 Task: Start in the project ZeroG the sprint 'Warp 9', with a duration of 1 week.
Action: Mouse moved to (190, 64)
Screenshot: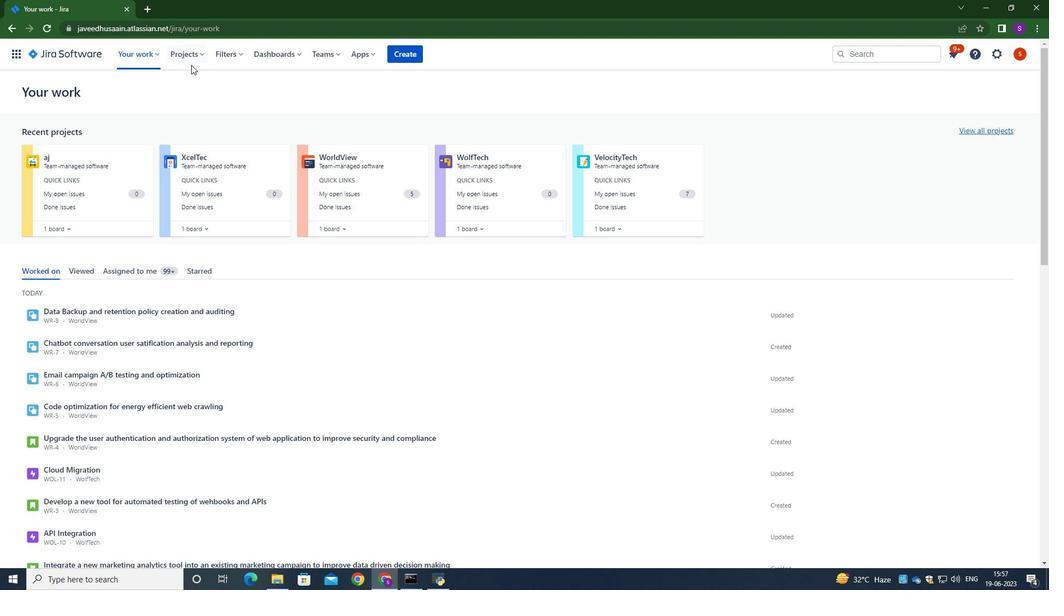 
Action: Mouse pressed left at (190, 64)
Screenshot: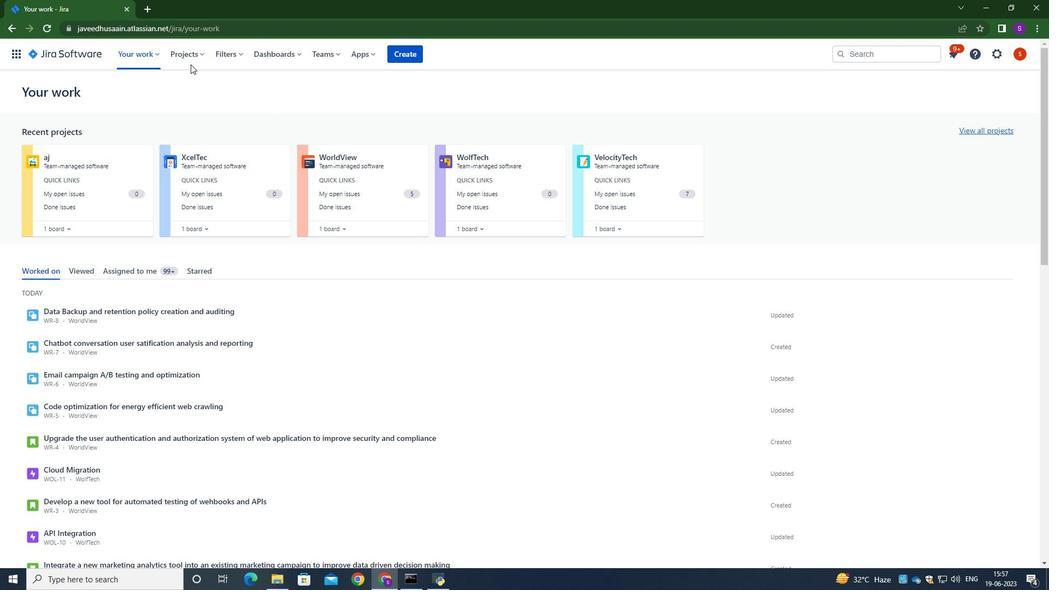
Action: Mouse moved to (188, 60)
Screenshot: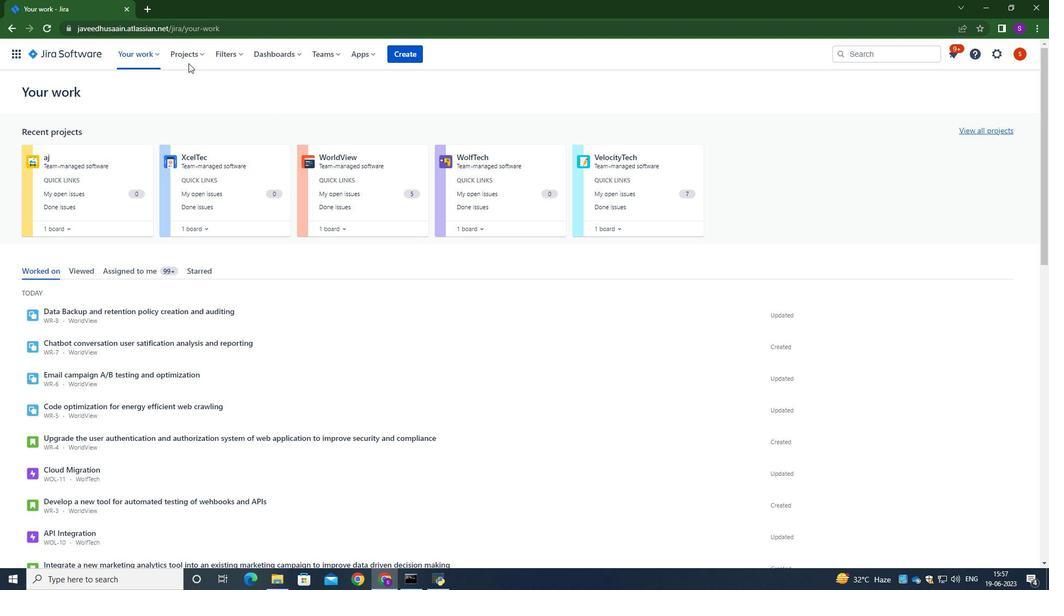 
Action: Mouse pressed left at (188, 60)
Screenshot: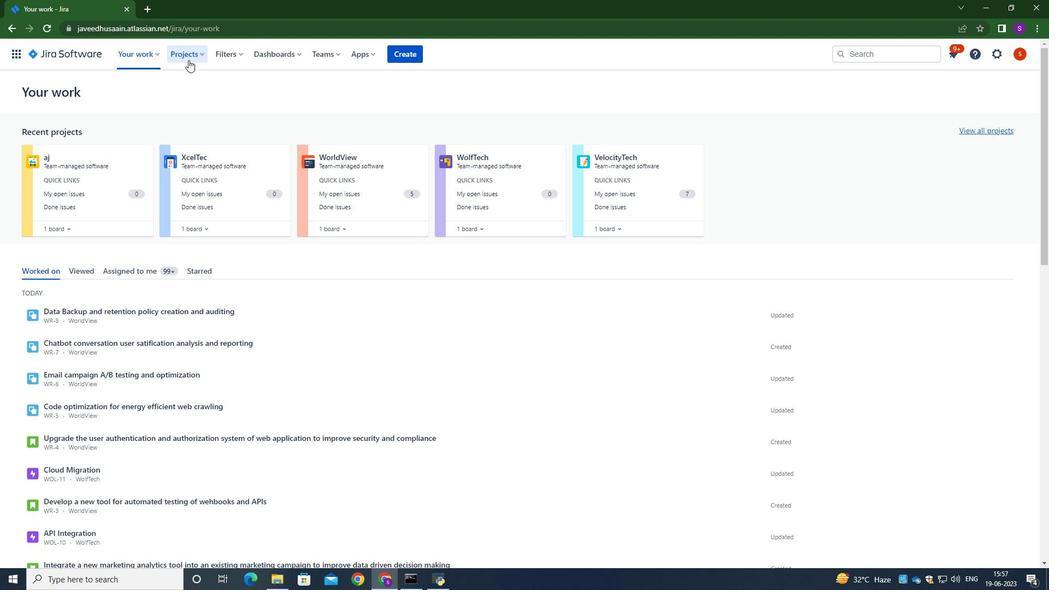 
Action: Mouse moved to (215, 106)
Screenshot: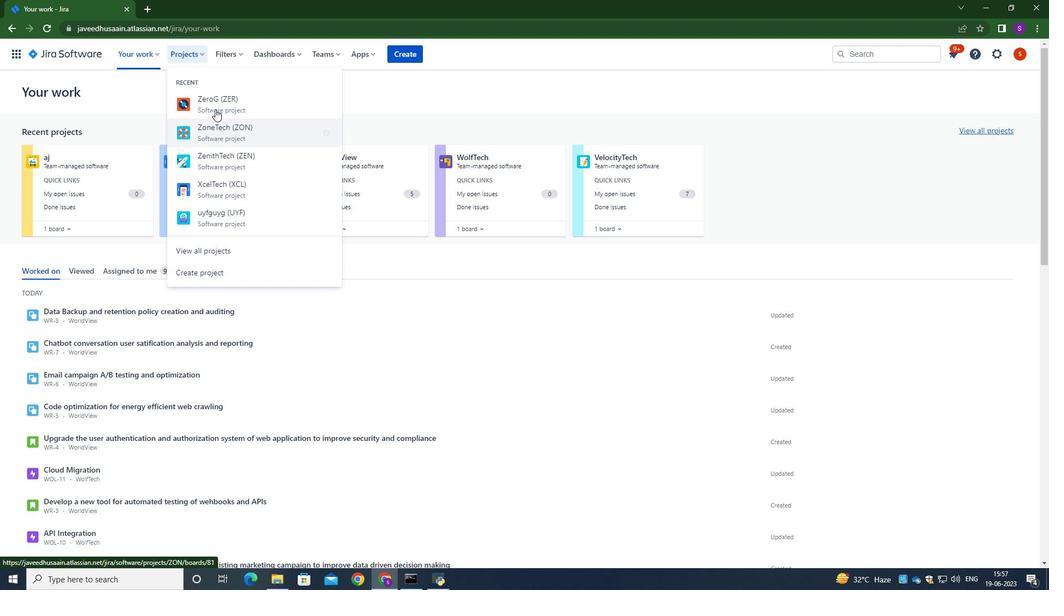 
Action: Mouse pressed left at (215, 106)
Screenshot: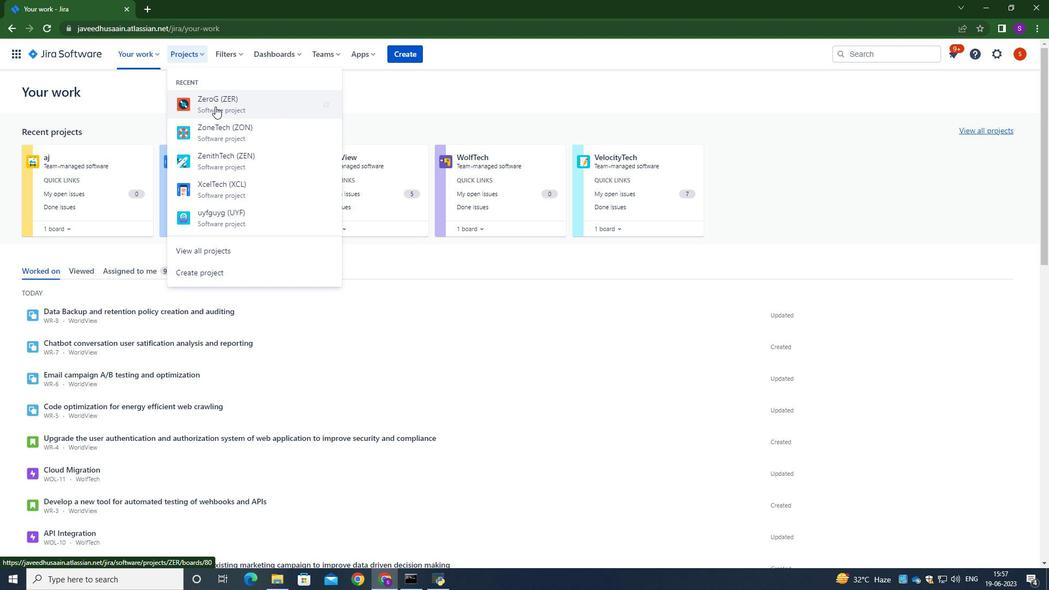 
Action: Mouse moved to (69, 165)
Screenshot: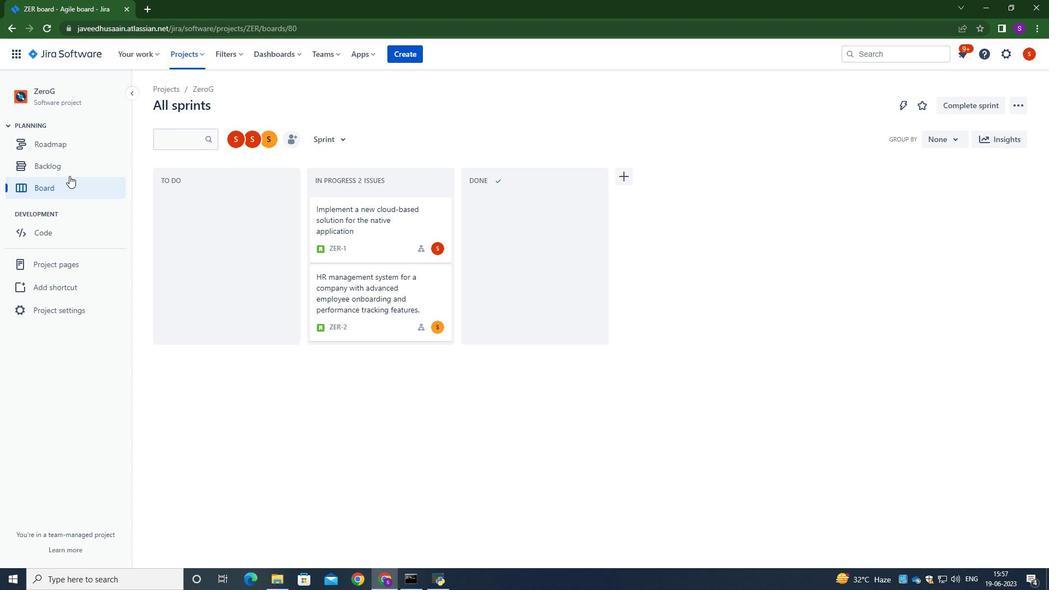 
Action: Mouse pressed left at (69, 165)
Screenshot: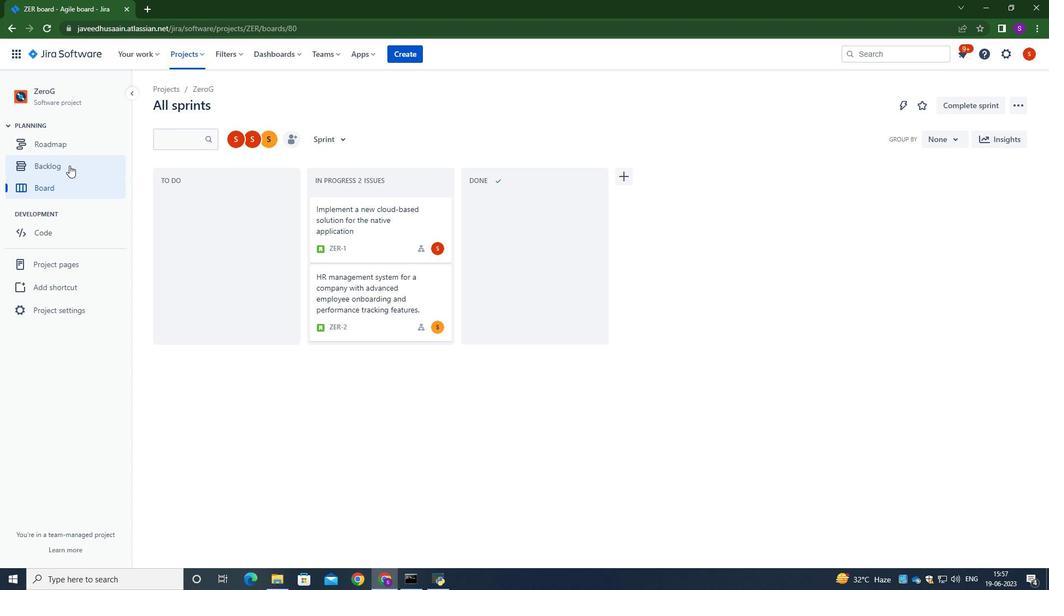 
Action: Mouse moved to (350, 222)
Screenshot: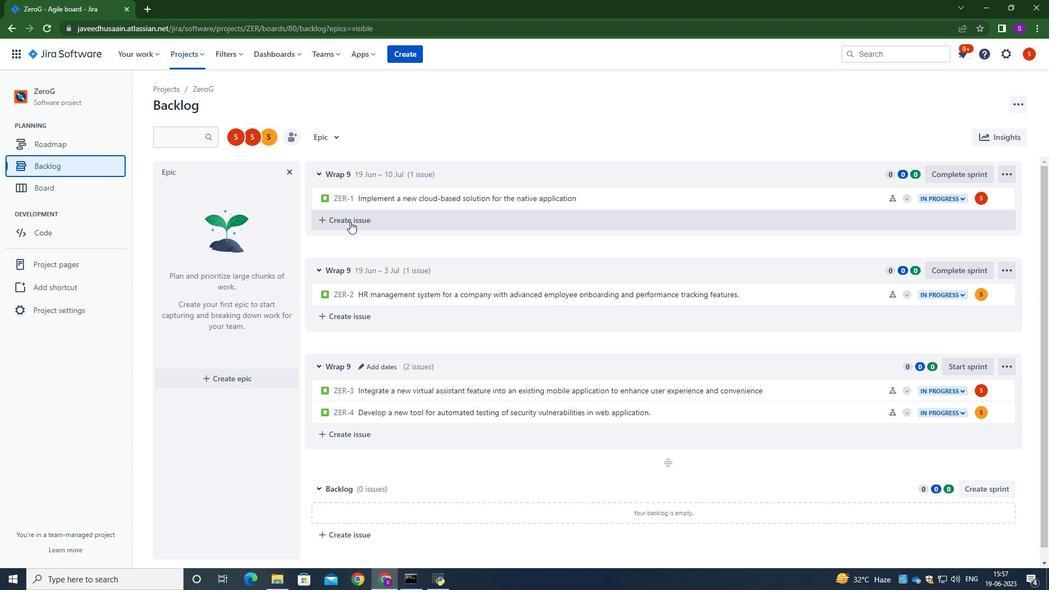 
Action: Mouse scrolled (350, 221) with delta (0, 0)
Screenshot: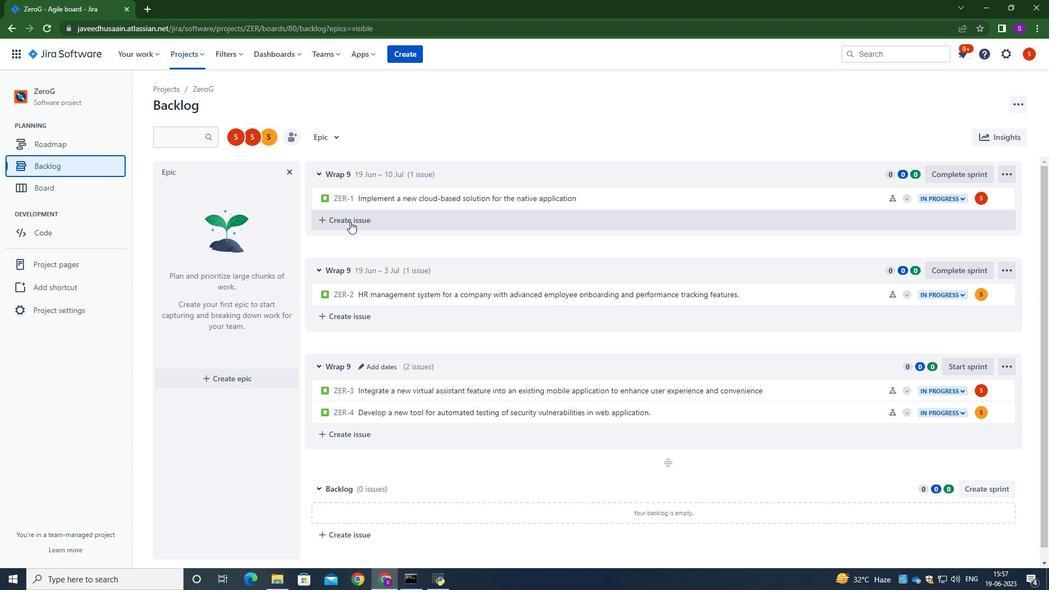 
Action: Mouse scrolled (350, 221) with delta (0, 0)
Screenshot: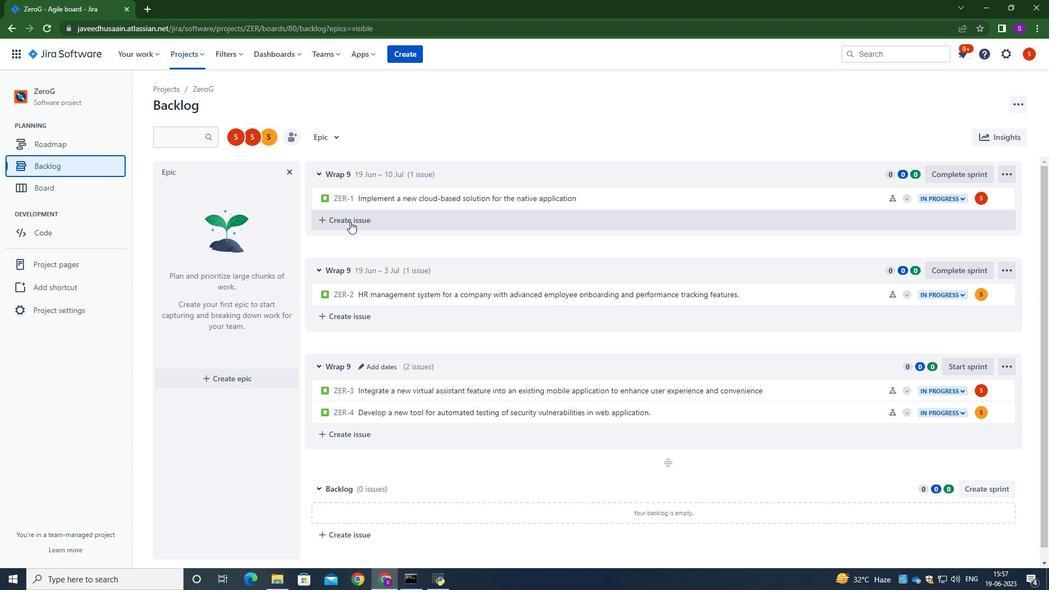 
Action: Mouse scrolled (350, 221) with delta (0, 0)
Screenshot: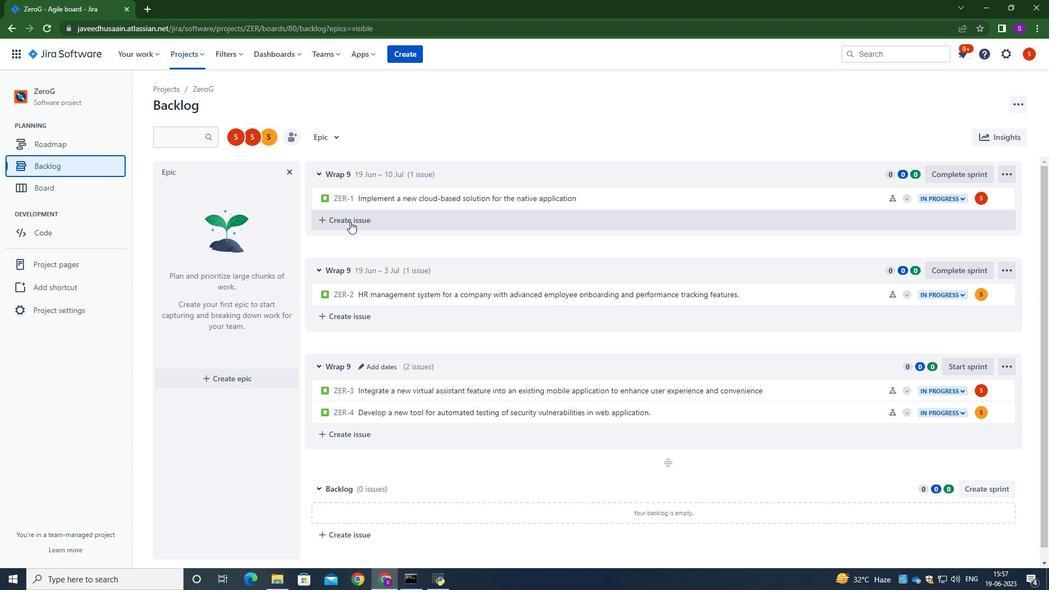 
Action: Mouse scrolled (350, 221) with delta (0, 0)
Screenshot: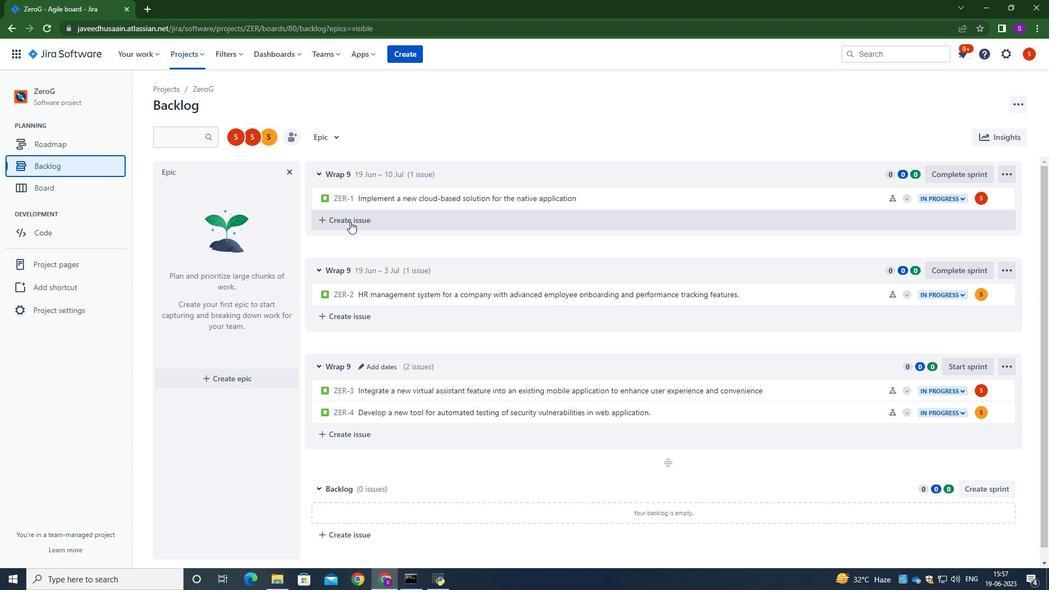 
Action: Mouse moved to (366, 352)
Screenshot: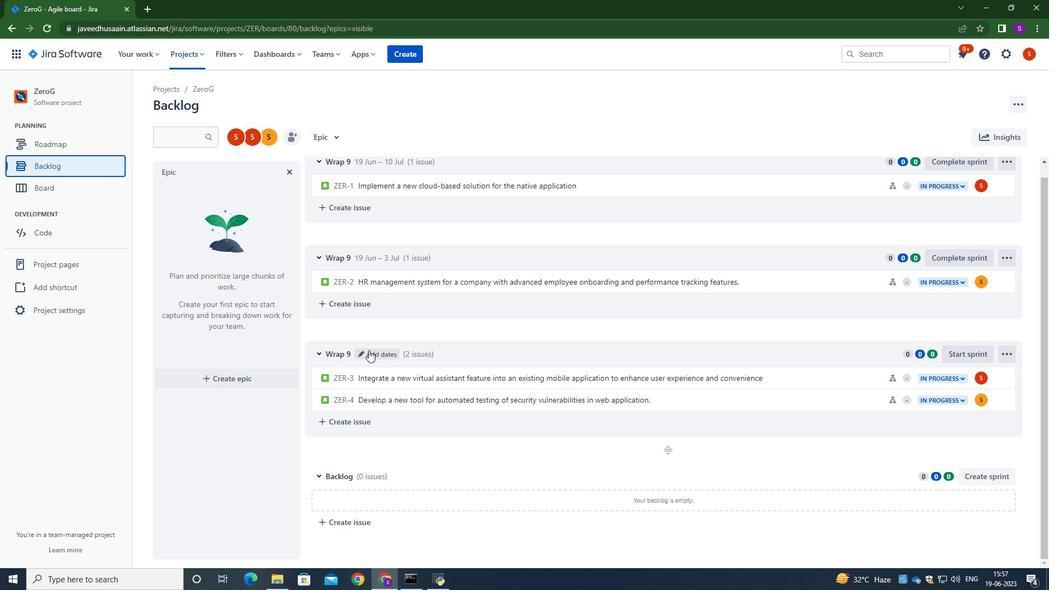 
Action: Mouse pressed left at (366, 352)
Screenshot: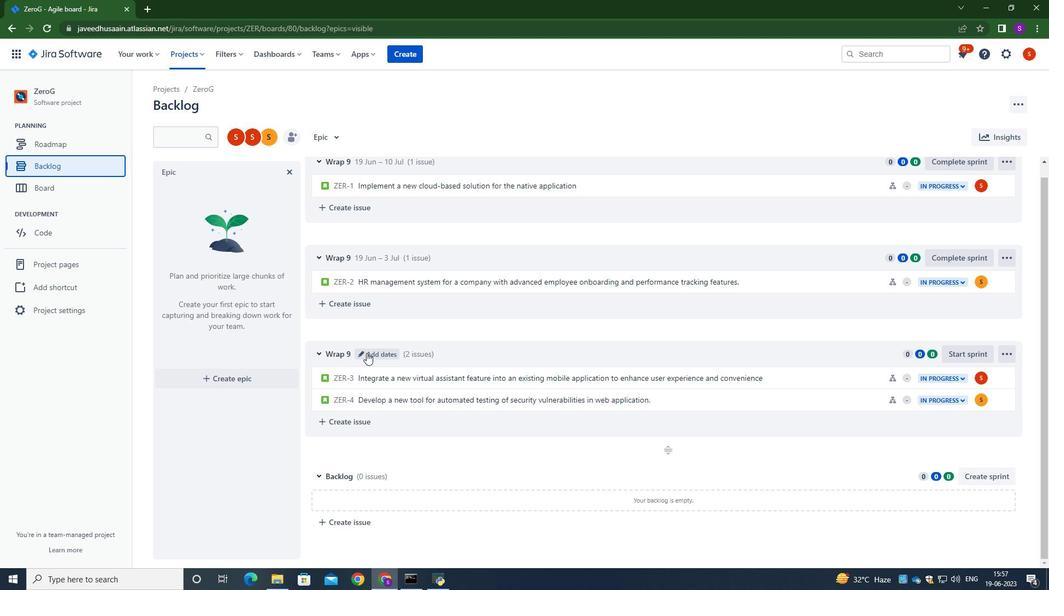 
Action: Mouse moved to (407, 176)
Screenshot: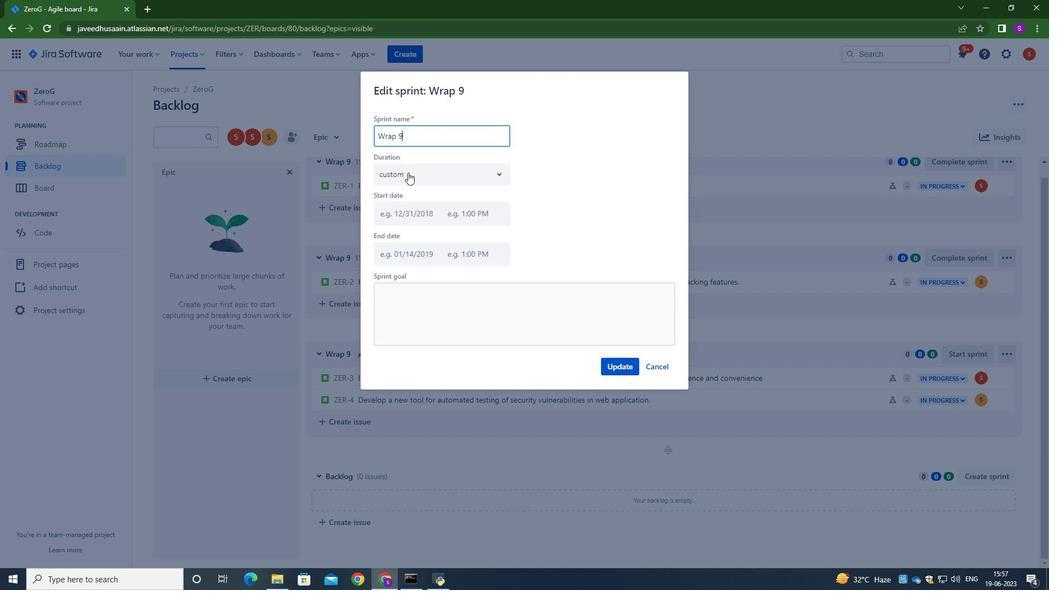 
Action: Mouse pressed left at (407, 176)
Screenshot: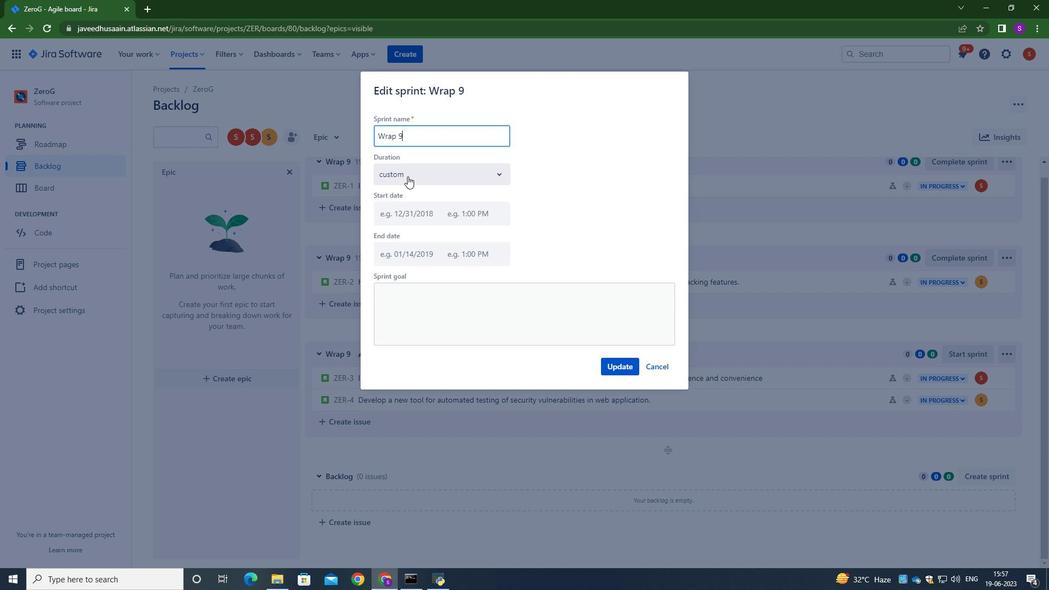 
Action: Mouse moved to (670, 360)
Screenshot: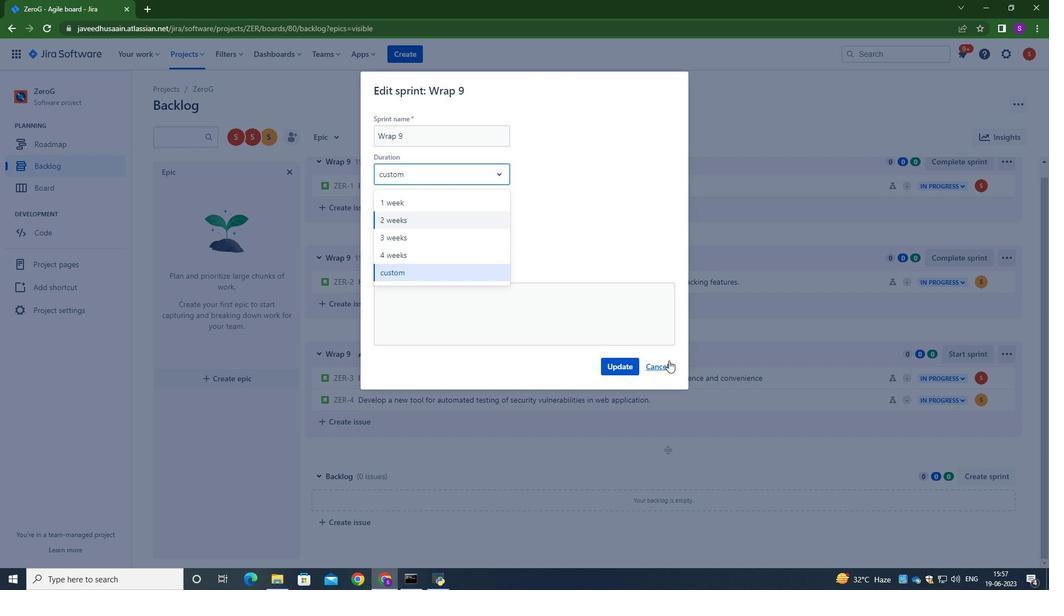 
Action: Mouse pressed left at (670, 360)
Screenshot: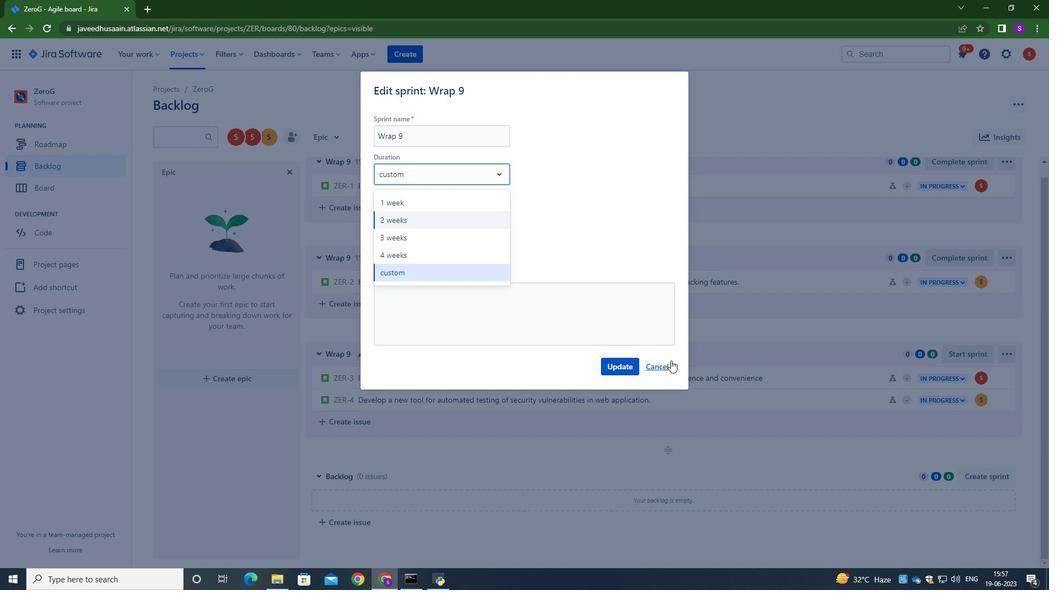 
Action: Mouse moved to (952, 349)
Screenshot: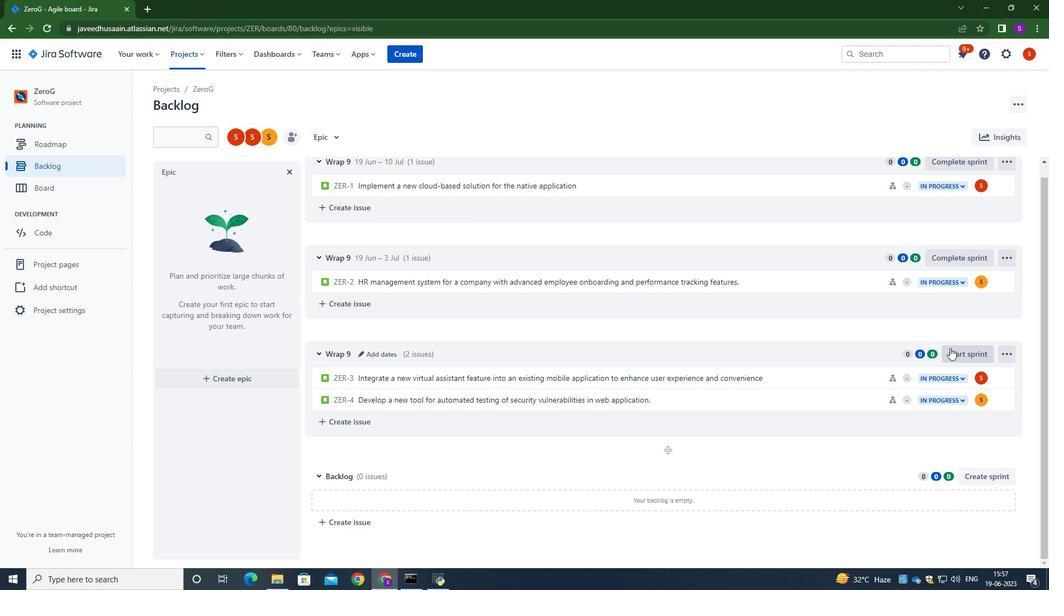 
Action: Mouse pressed left at (952, 349)
Screenshot: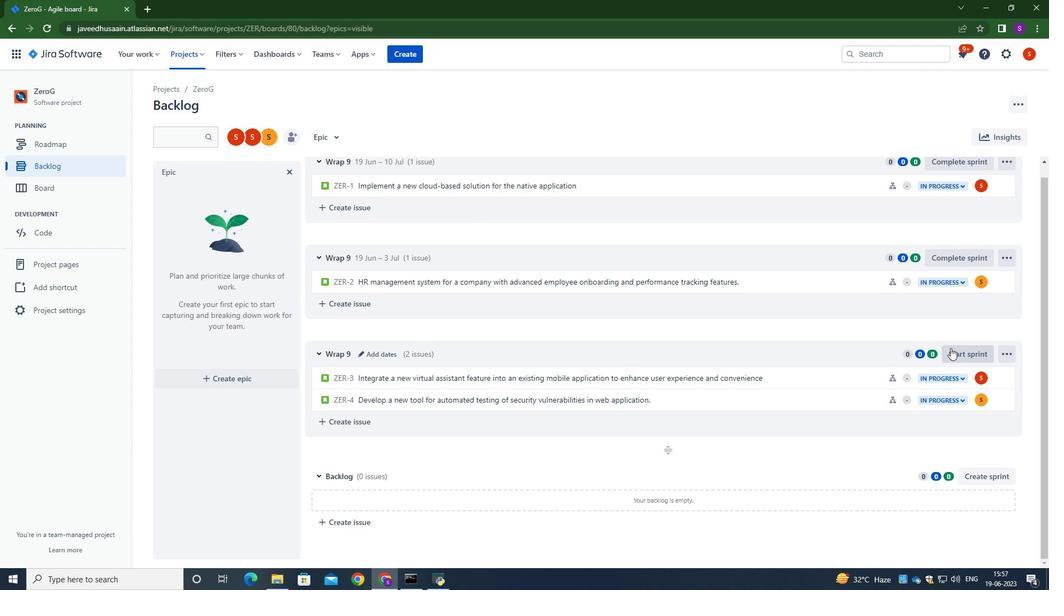 
Action: Mouse moved to (442, 187)
Screenshot: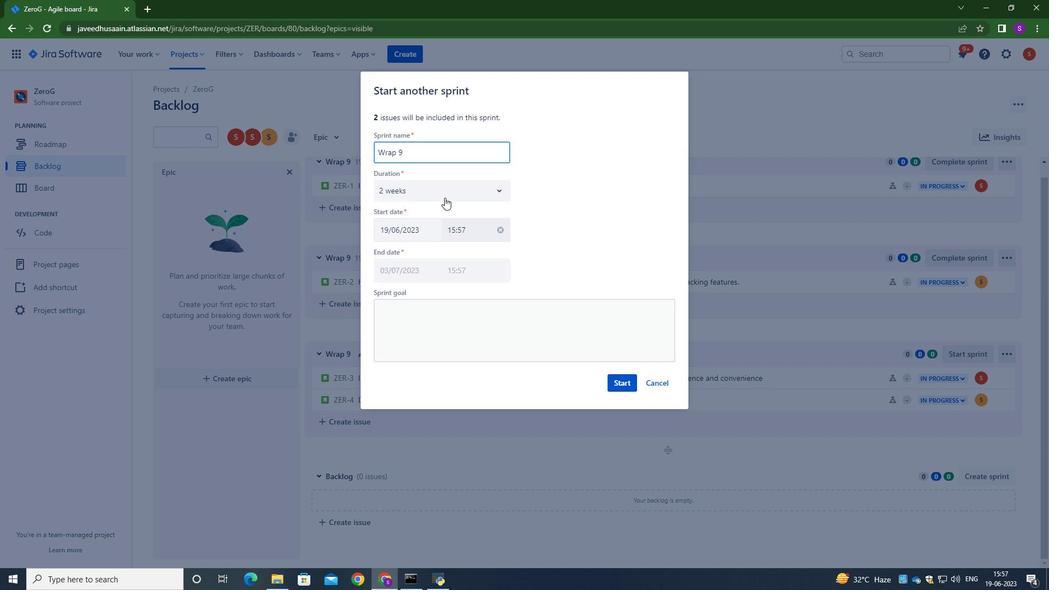 
Action: Mouse pressed left at (442, 187)
Screenshot: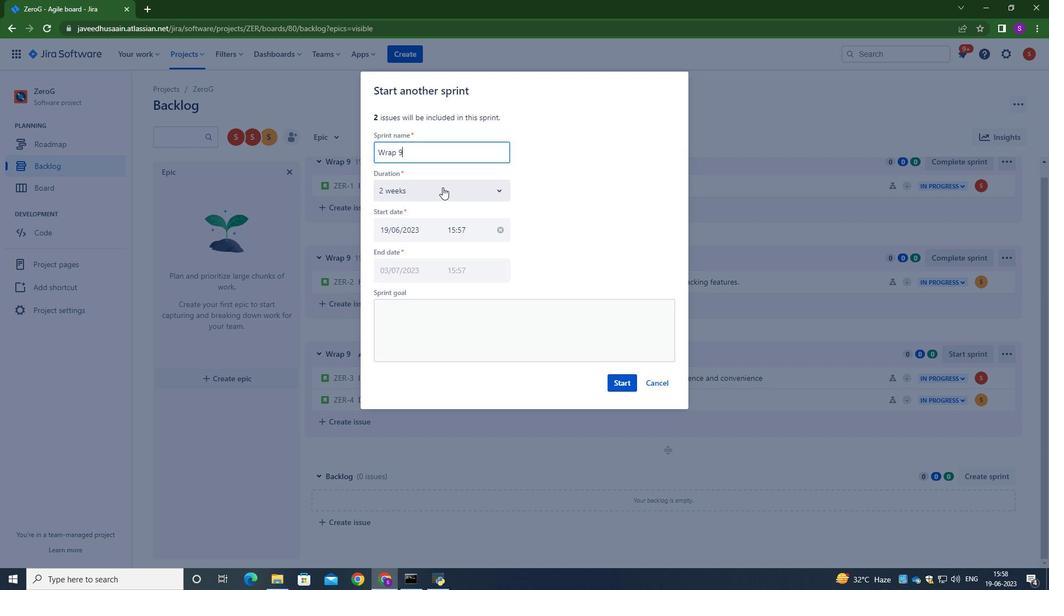 
Action: Mouse moved to (422, 221)
Screenshot: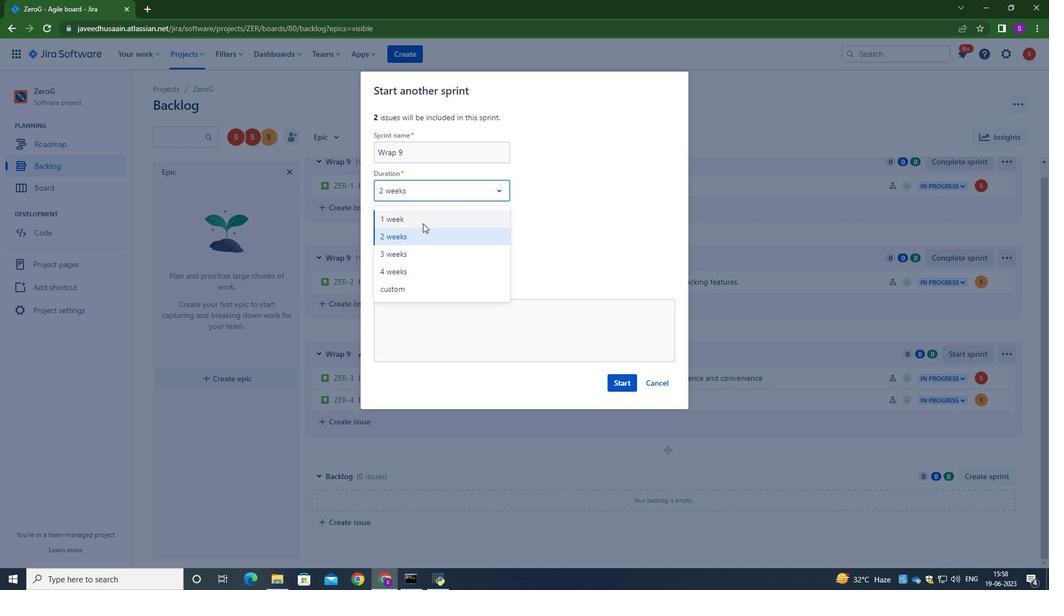 
Action: Mouse pressed left at (422, 221)
Screenshot: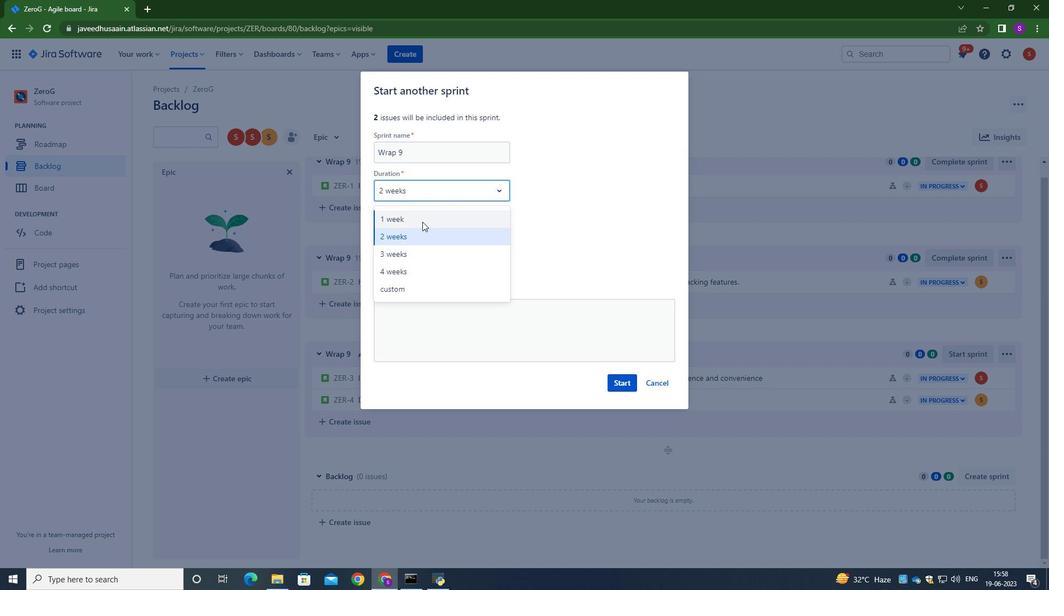 
Action: Mouse moved to (616, 383)
Screenshot: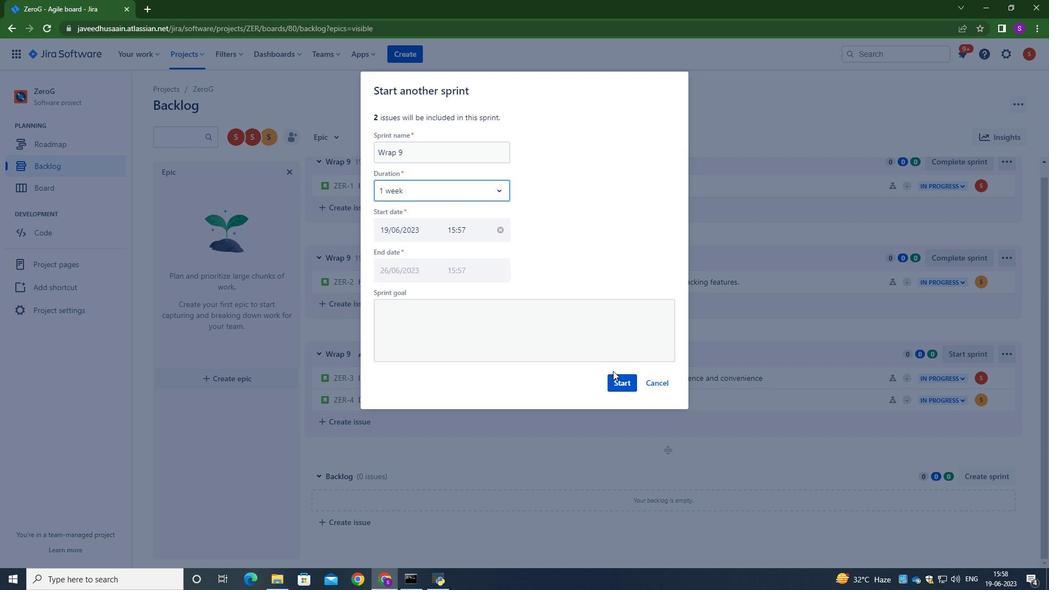 
Action: Mouse pressed left at (616, 383)
Screenshot: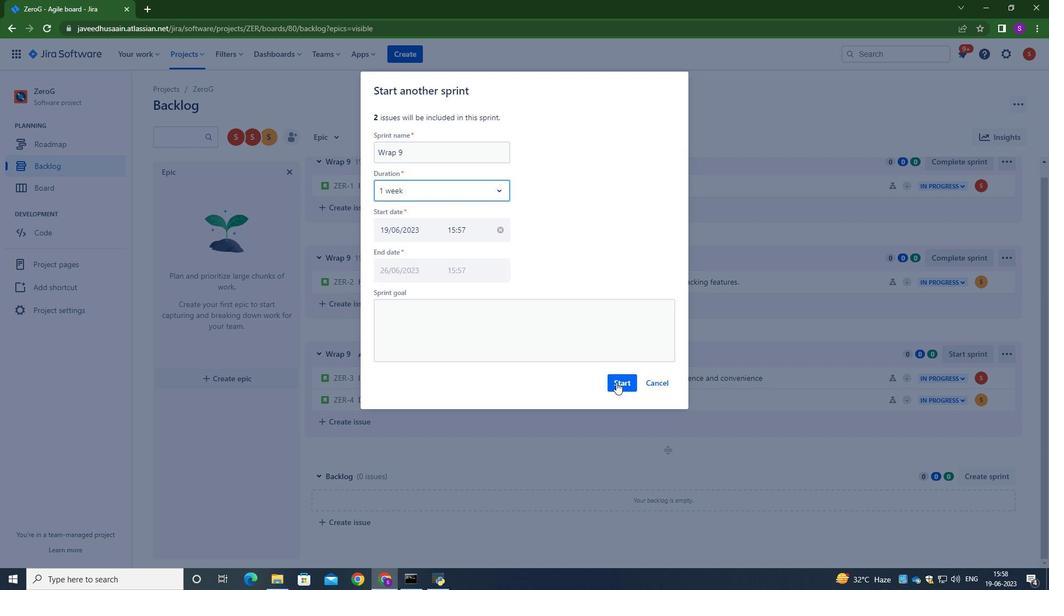 
Action: Mouse moved to (620, 134)
Screenshot: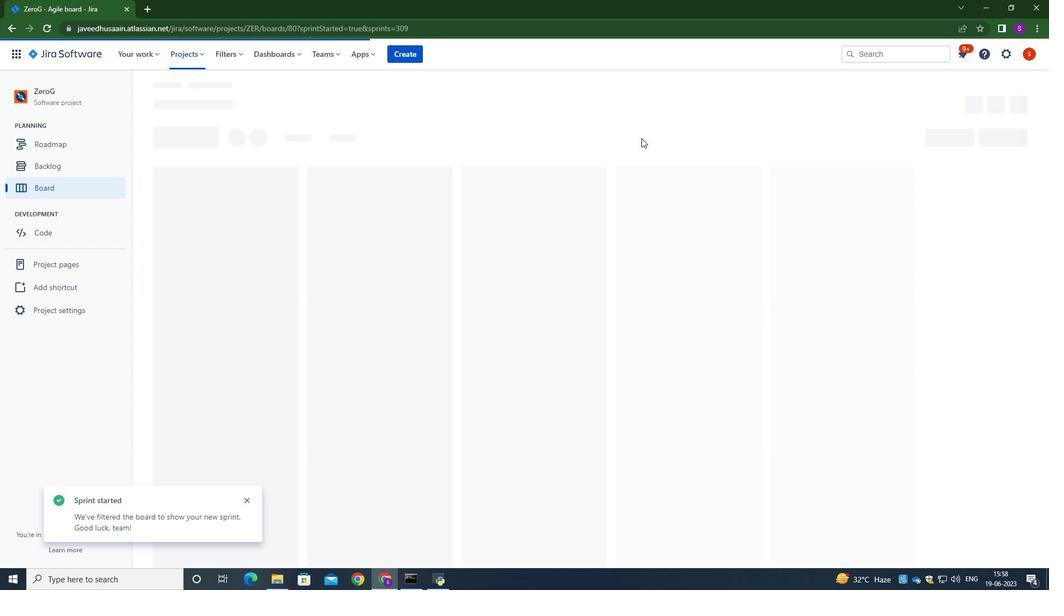 
